 Task: Change the drop show blur radius of text to 3.
Action: Mouse moved to (875, 354)
Screenshot: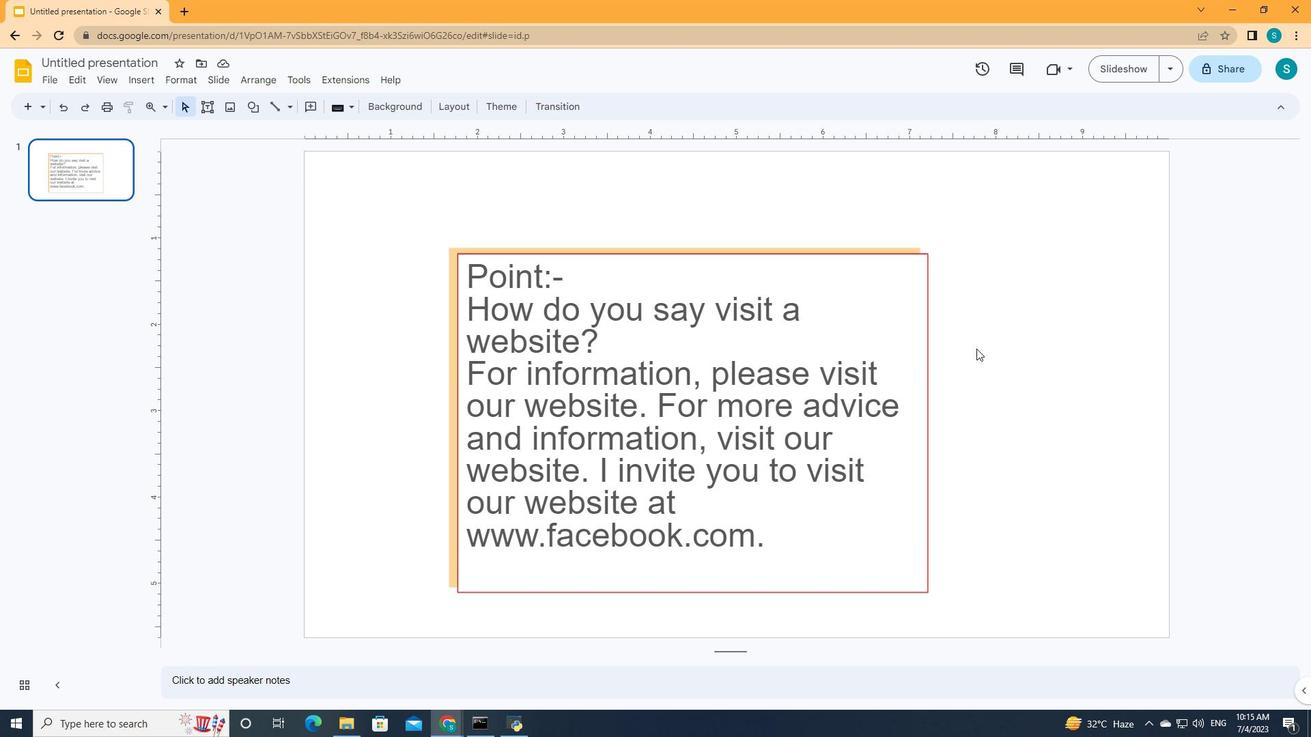 
Action: Mouse pressed left at (875, 354)
Screenshot: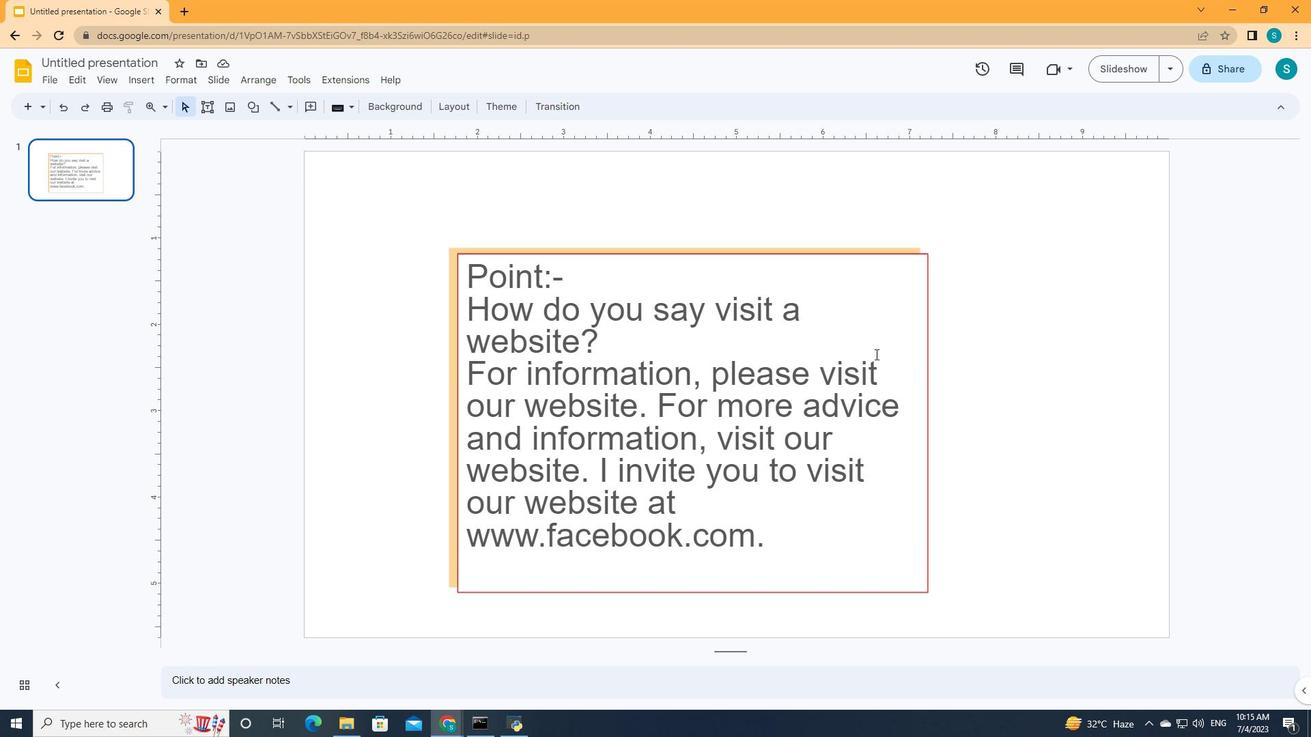 
Action: Mouse moved to (966, 100)
Screenshot: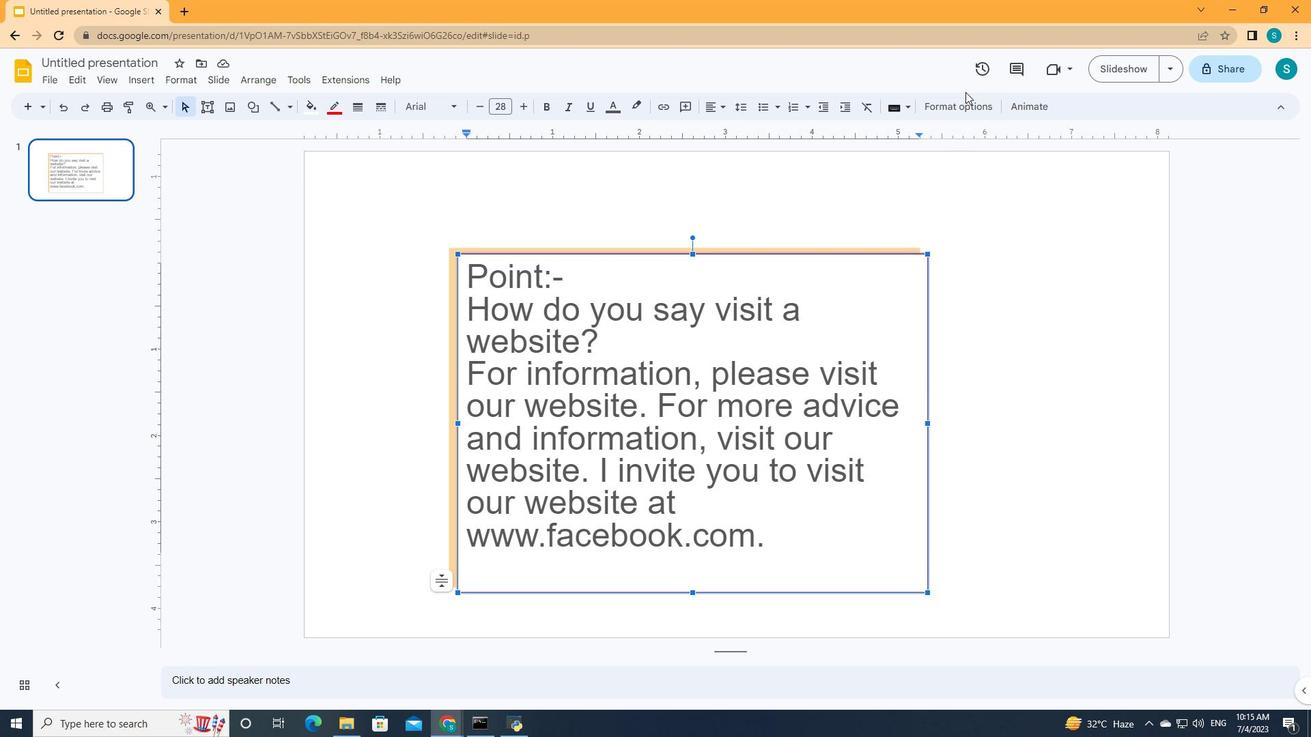 
Action: Mouse pressed left at (966, 100)
Screenshot: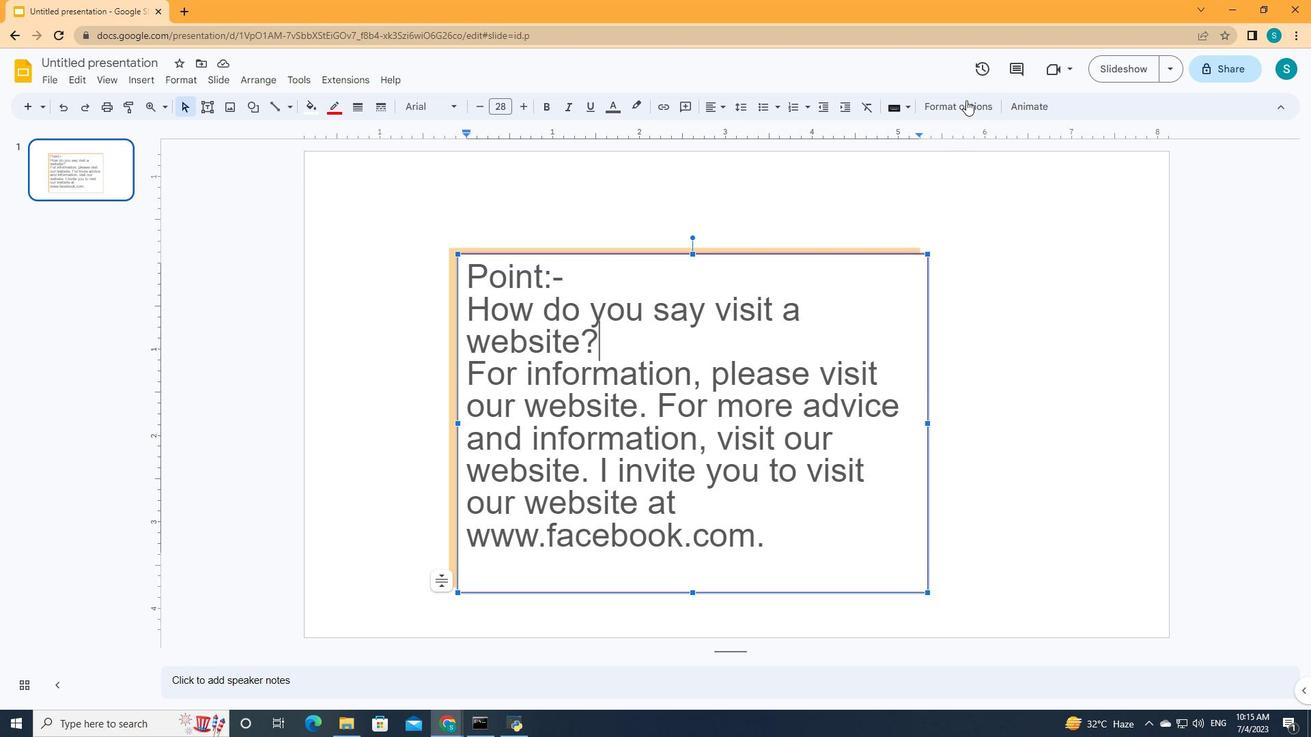 
Action: Mouse moved to (1126, 280)
Screenshot: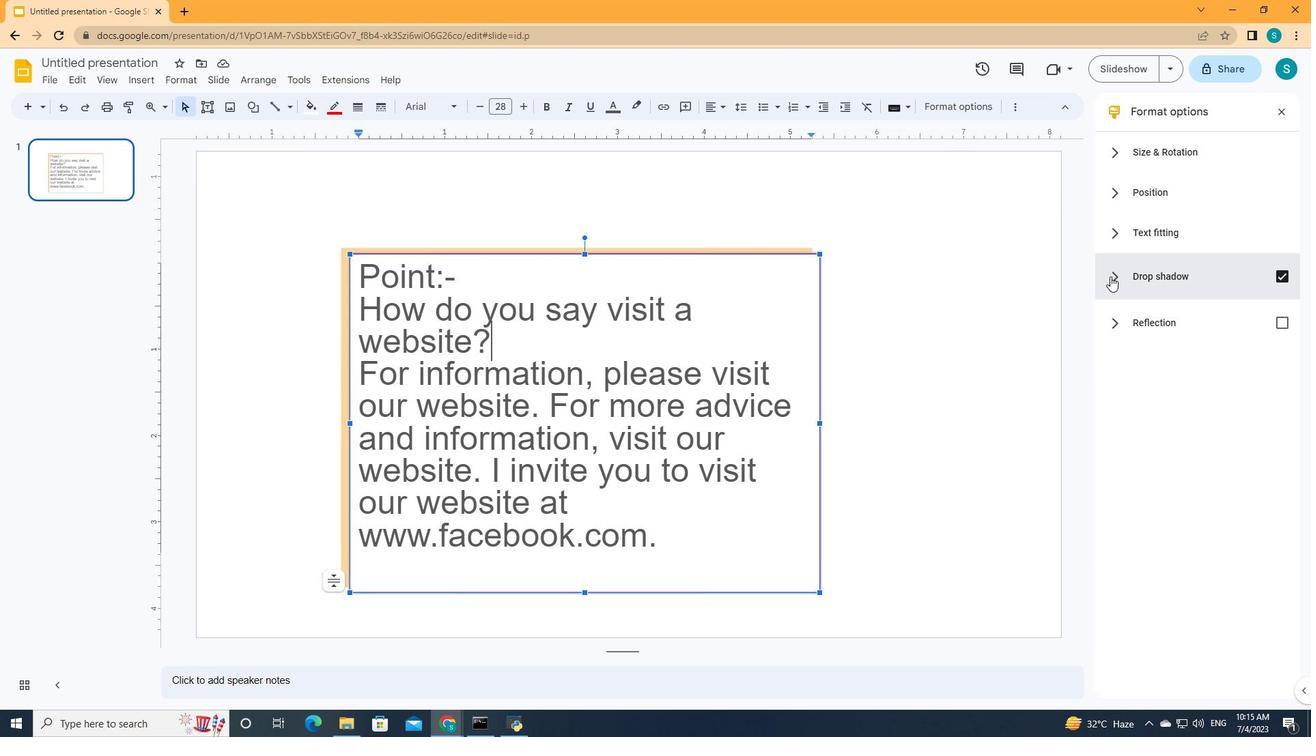 
Action: Mouse pressed left at (1126, 280)
Screenshot: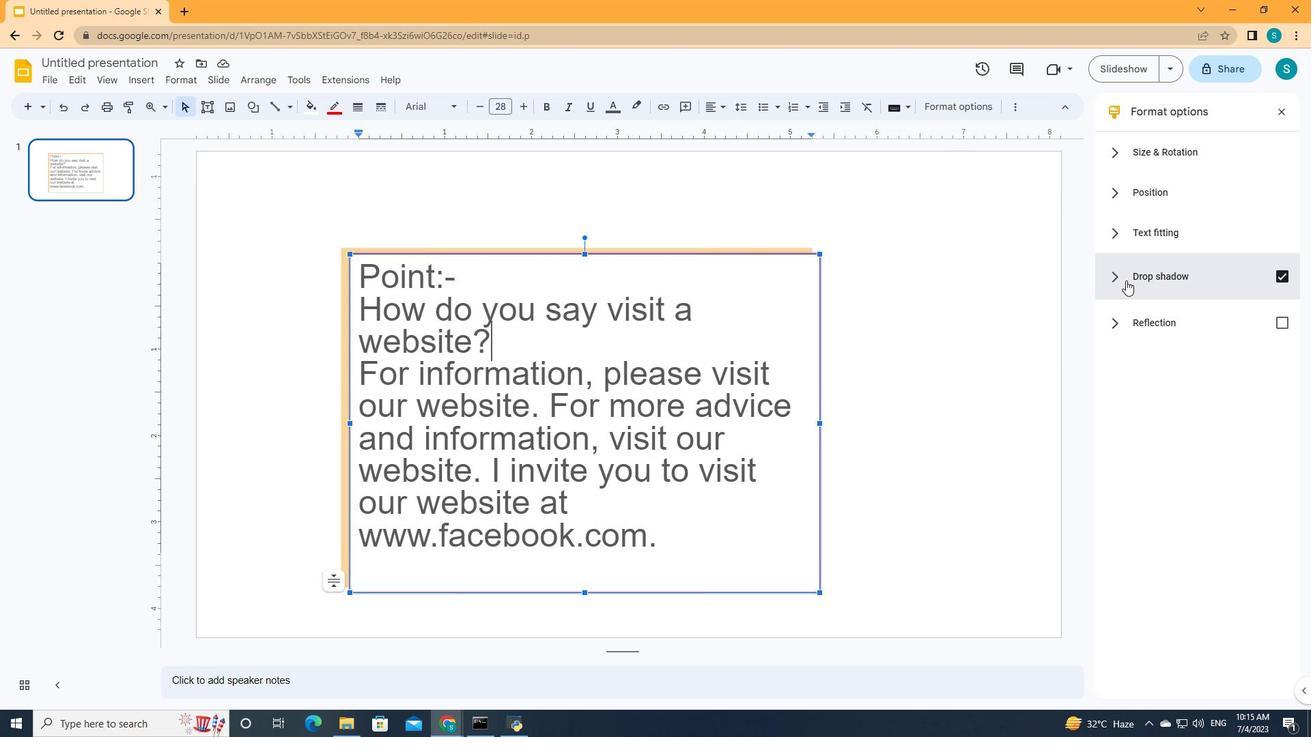 
Action: Mouse moved to (1108, 503)
Screenshot: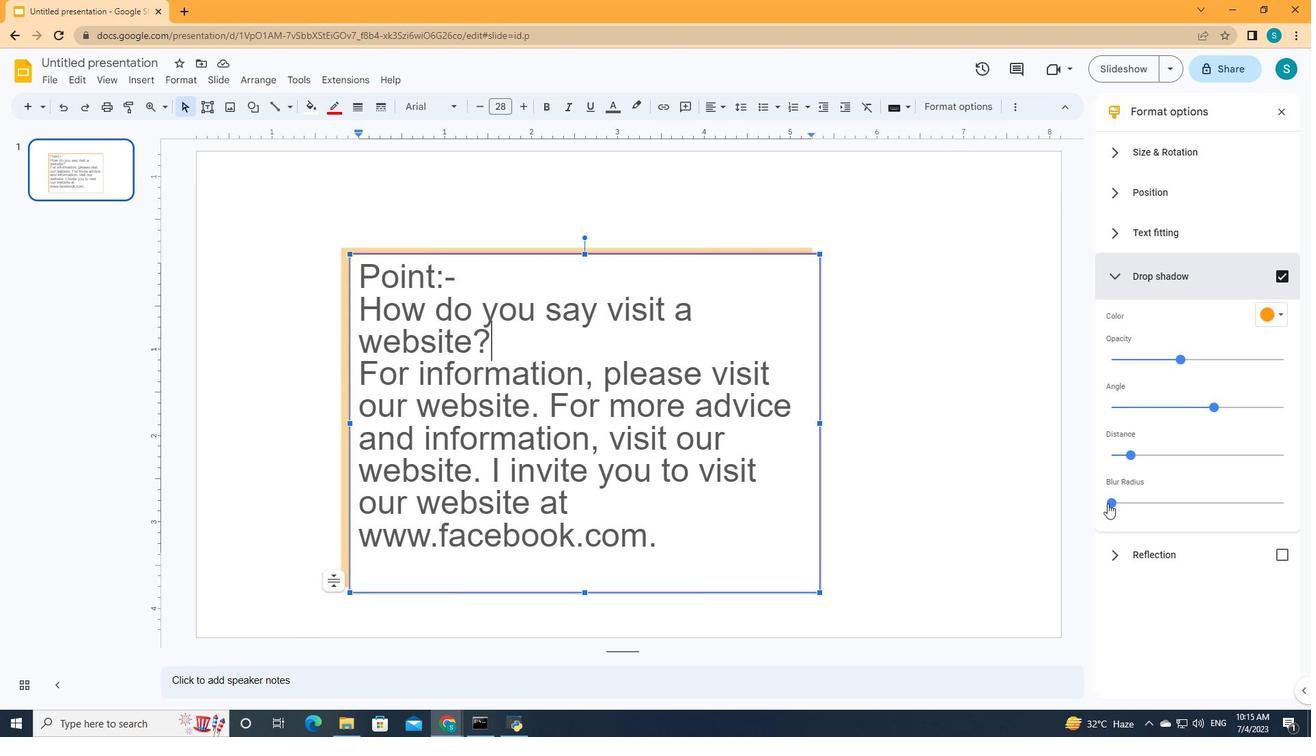 
Action: Mouse pressed left at (1108, 503)
Screenshot: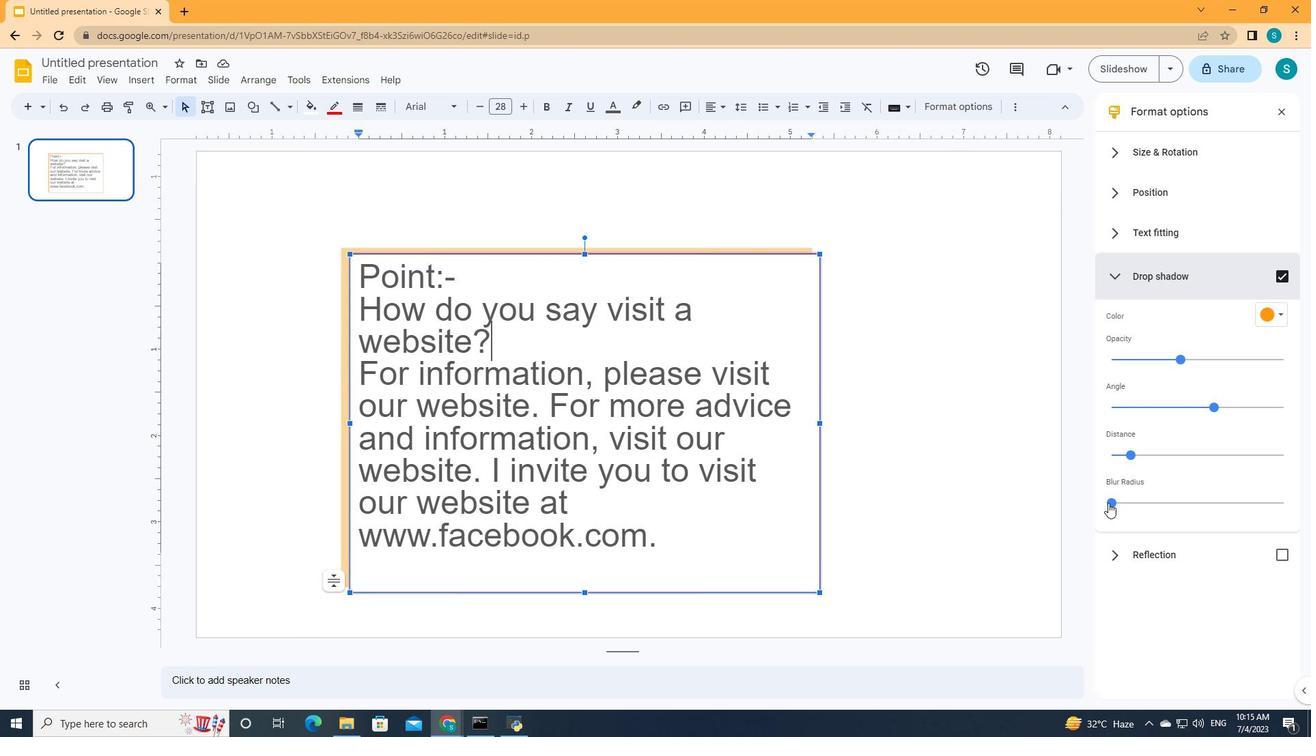 
Action: Mouse moved to (1114, 503)
Screenshot: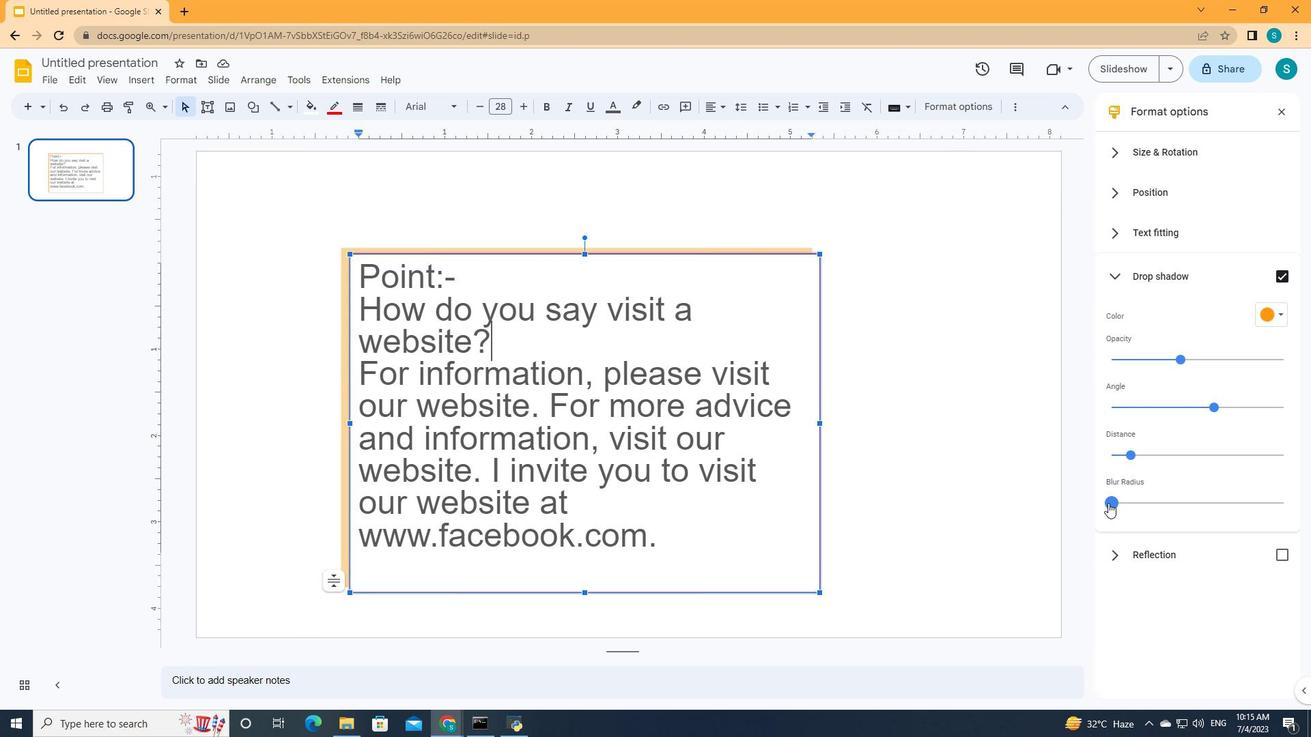 
Action: Key pressed <Key.left>
Screenshot: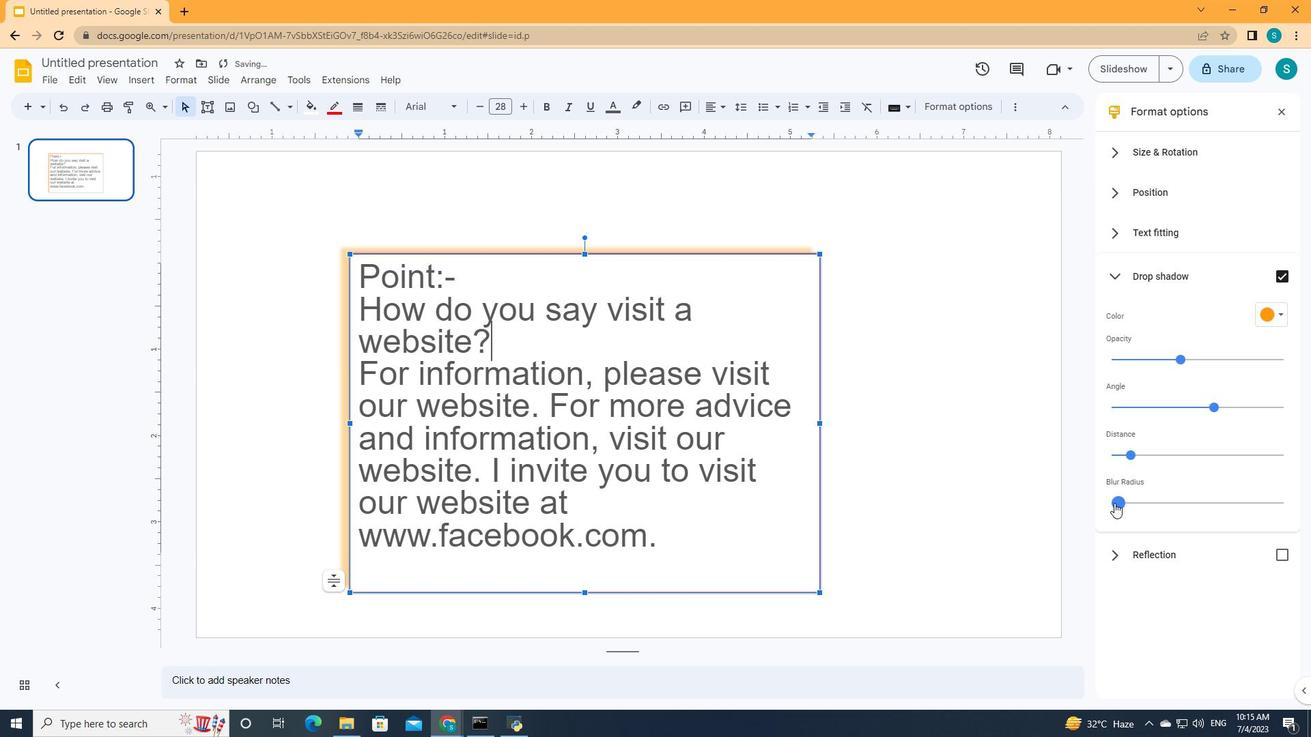 
